 Task: Add Zen Organic Almondmilk Chocolate Pudding to the cart.
Action: Mouse moved to (253, 124)
Screenshot: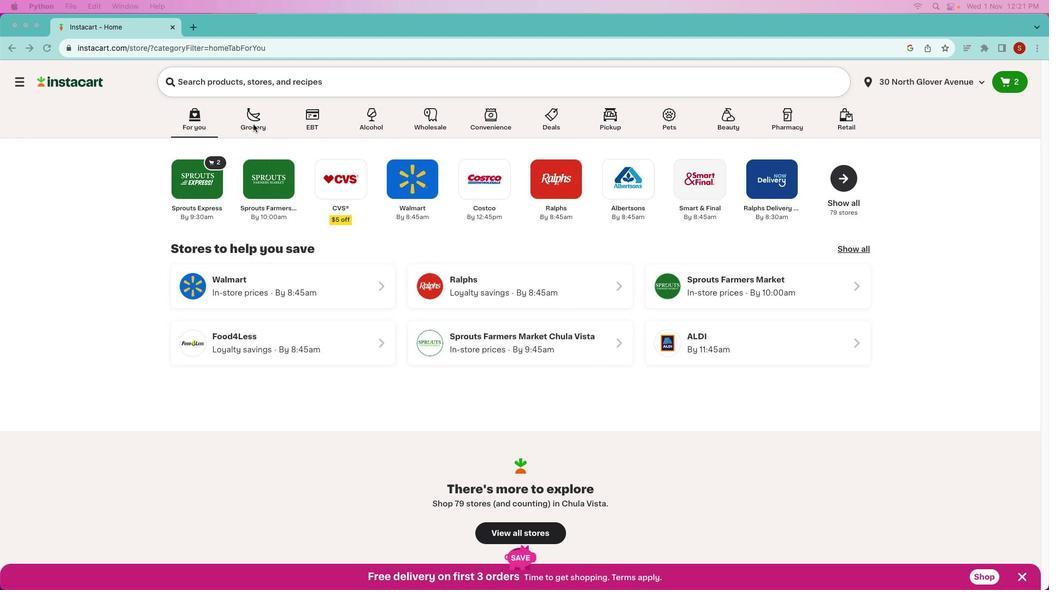 
Action: Mouse pressed left at (253, 124)
Screenshot: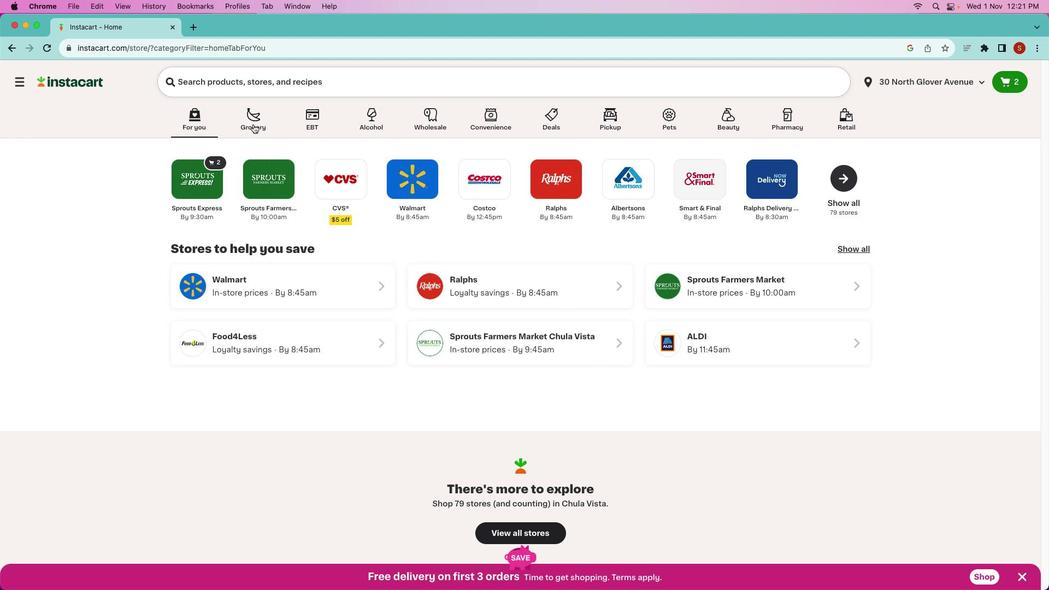 
Action: Mouse pressed left at (253, 124)
Screenshot: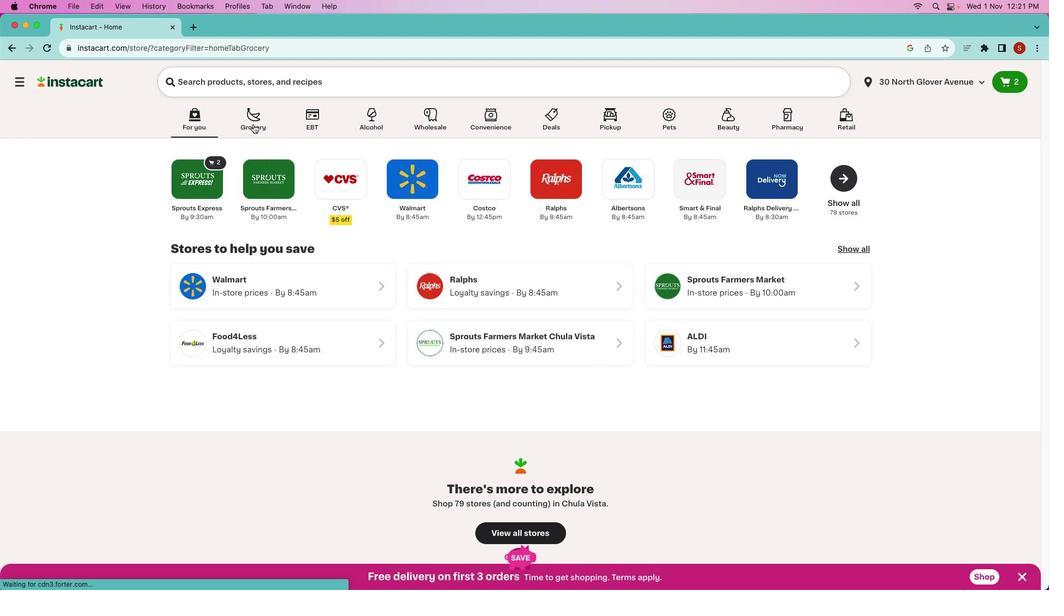 
Action: Mouse moved to (495, 312)
Screenshot: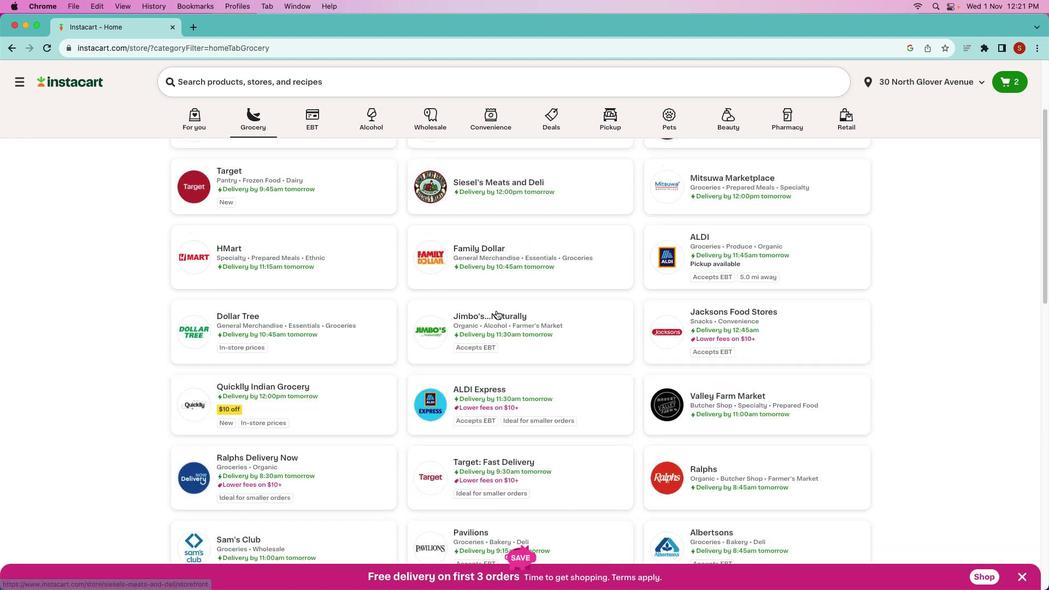 
Action: Mouse scrolled (495, 312) with delta (0, 0)
Screenshot: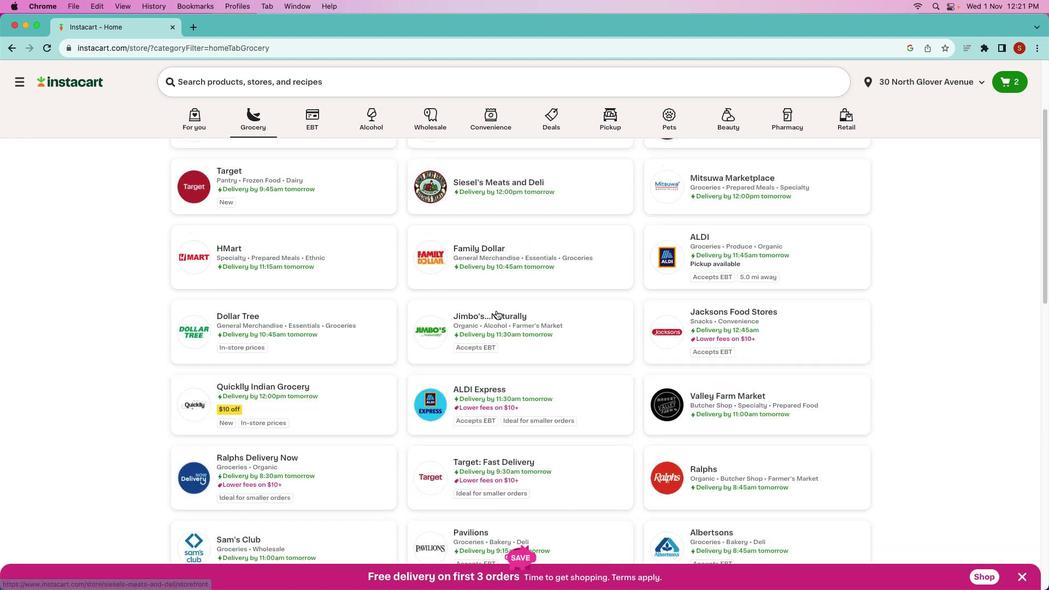 
Action: Mouse moved to (496, 311)
Screenshot: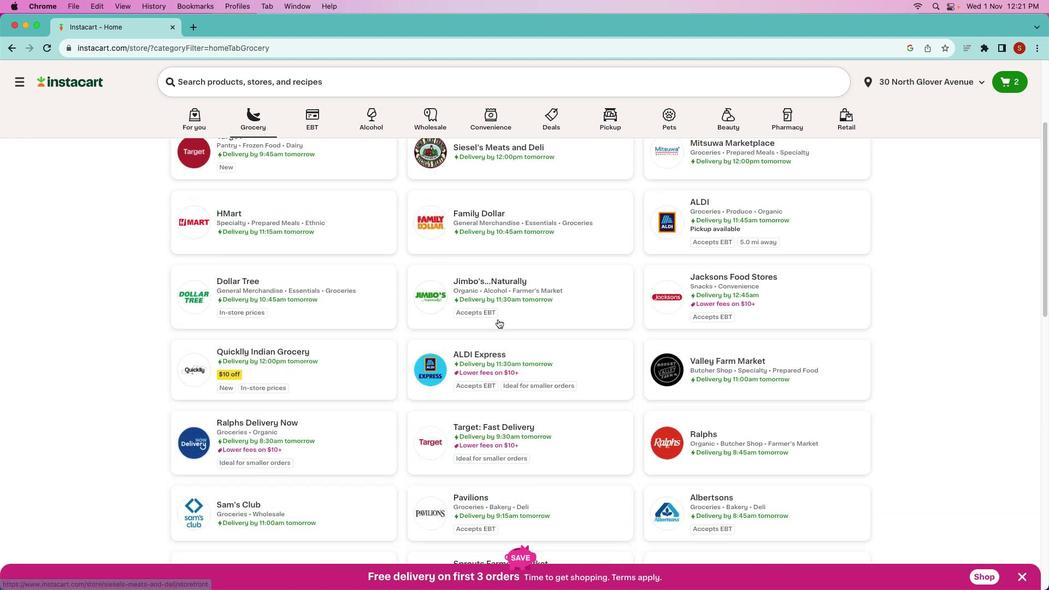 
Action: Mouse scrolled (496, 311) with delta (0, 0)
Screenshot: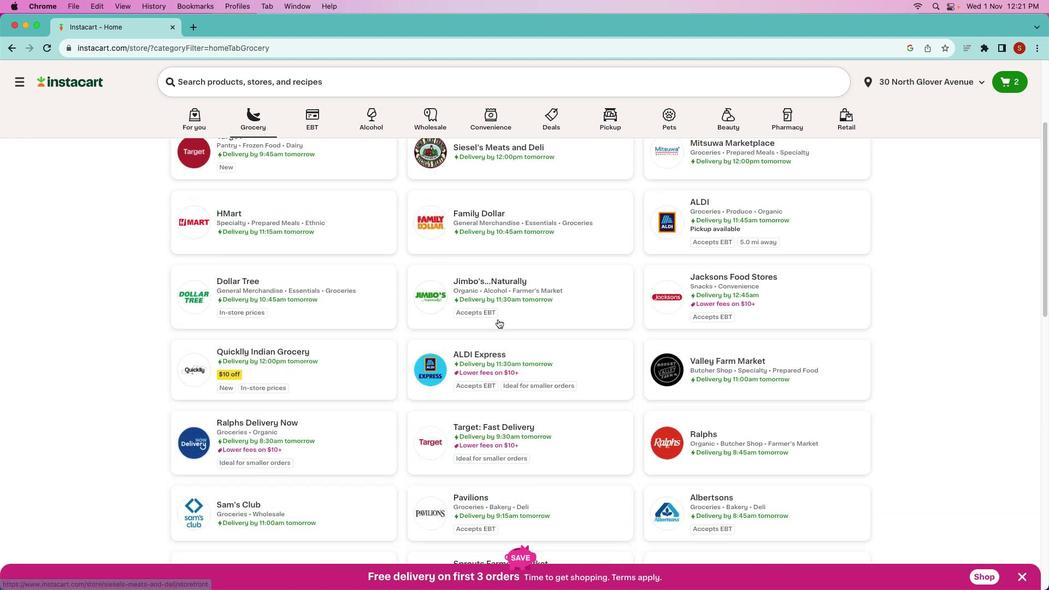 
Action: Mouse scrolled (496, 311) with delta (0, -1)
Screenshot: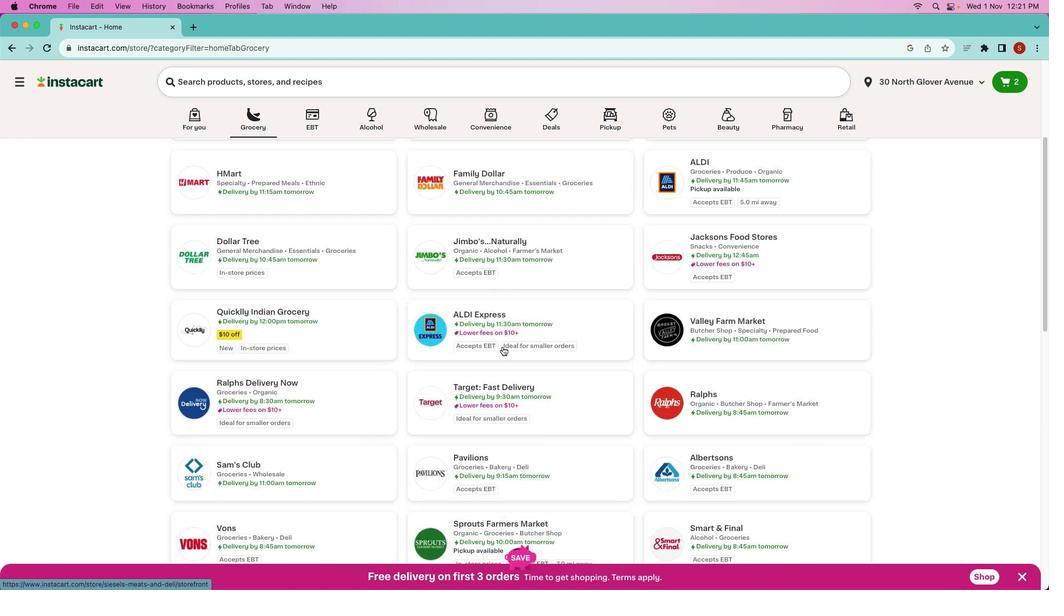 
Action: Mouse scrolled (496, 311) with delta (0, -2)
Screenshot: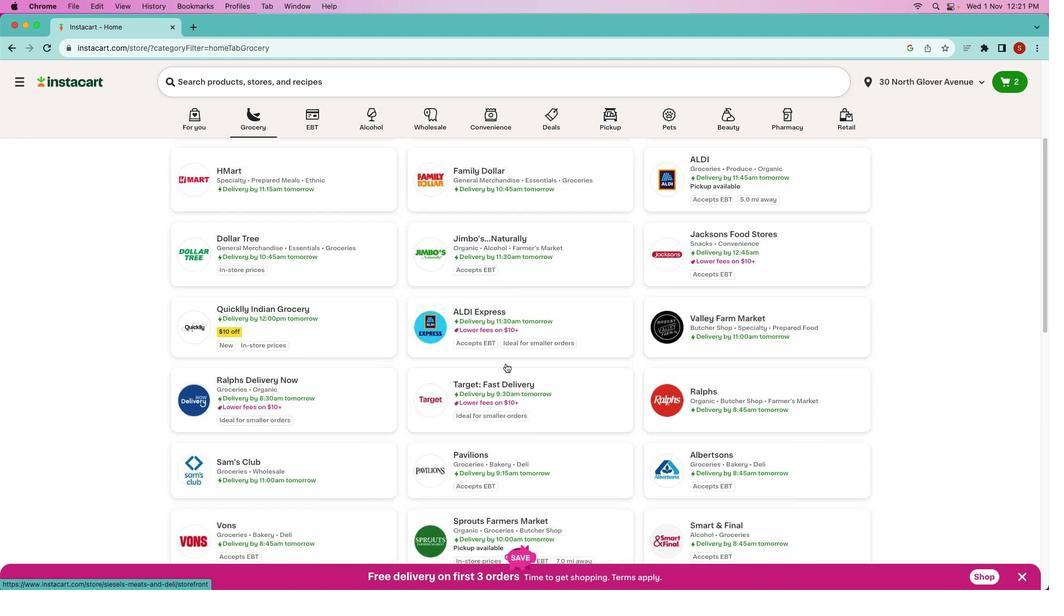 
Action: Mouse moved to (492, 522)
Screenshot: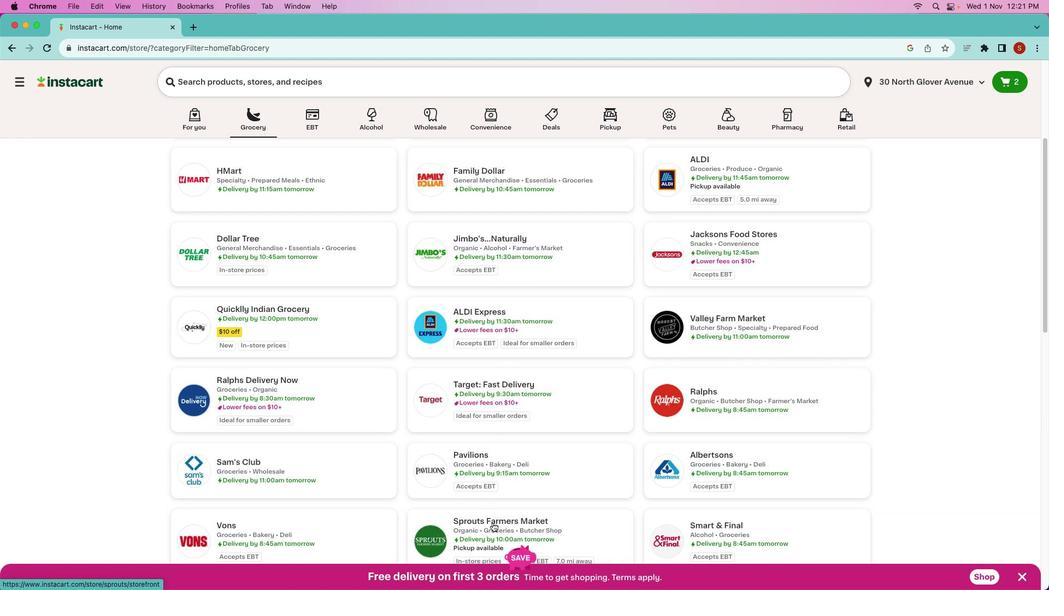 
Action: Mouse pressed left at (492, 522)
Screenshot: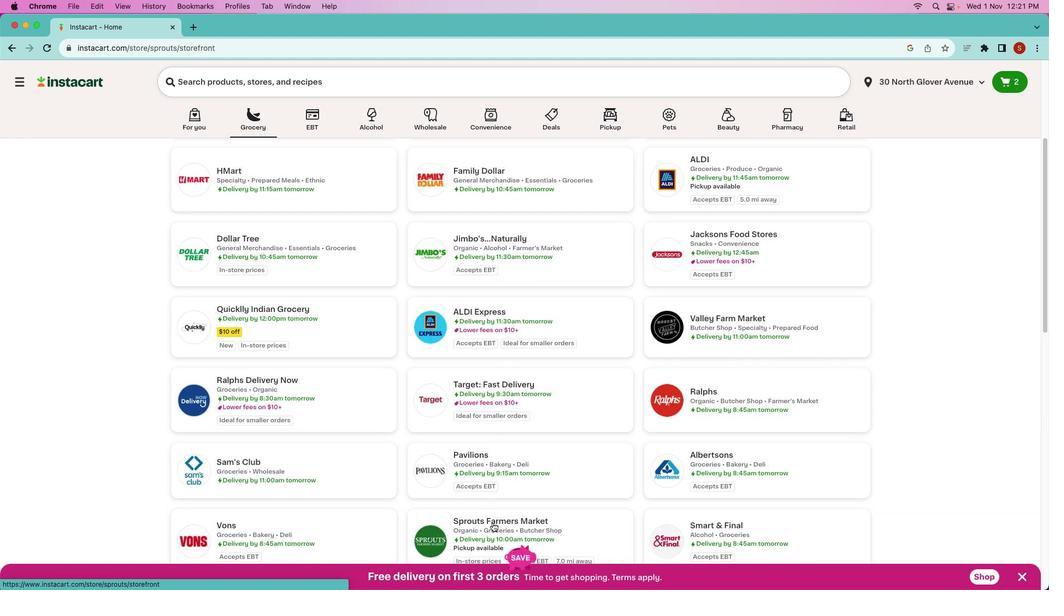
Action: Mouse moved to (316, 84)
Screenshot: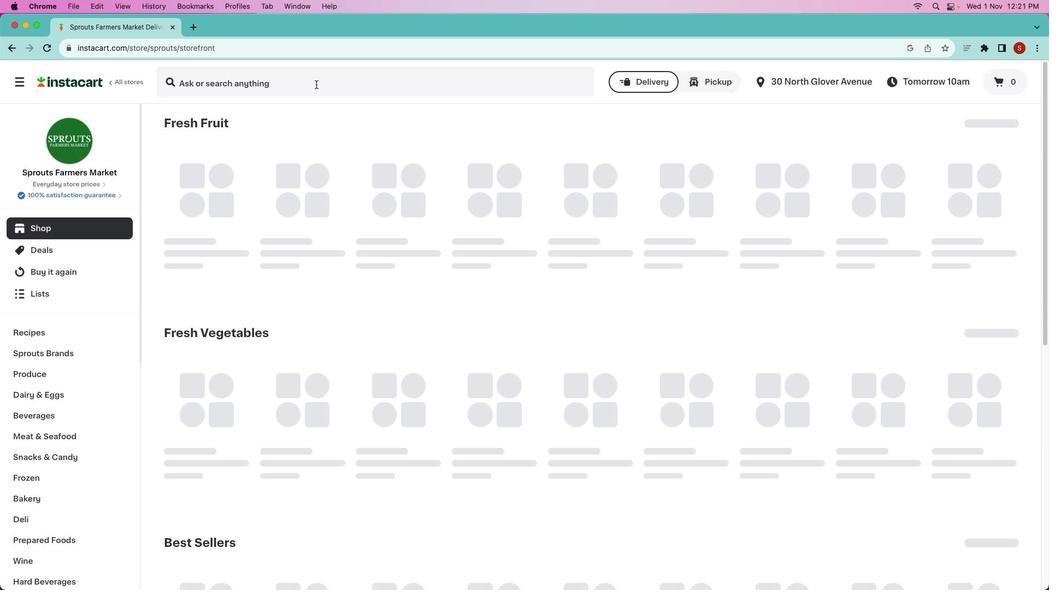 
Action: Mouse pressed left at (316, 84)
Screenshot: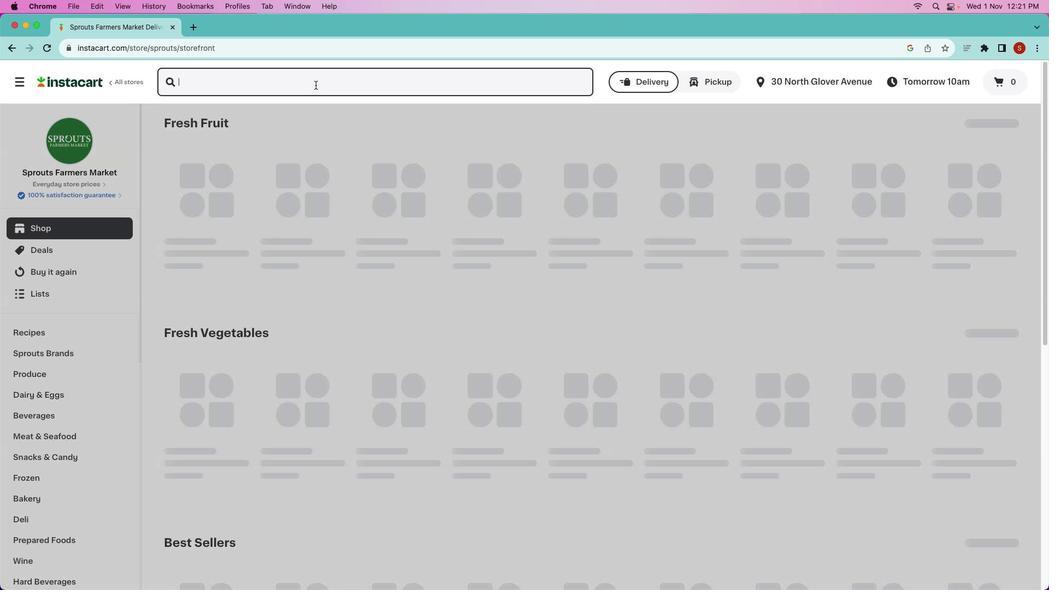 
Action: Mouse moved to (315, 85)
Screenshot: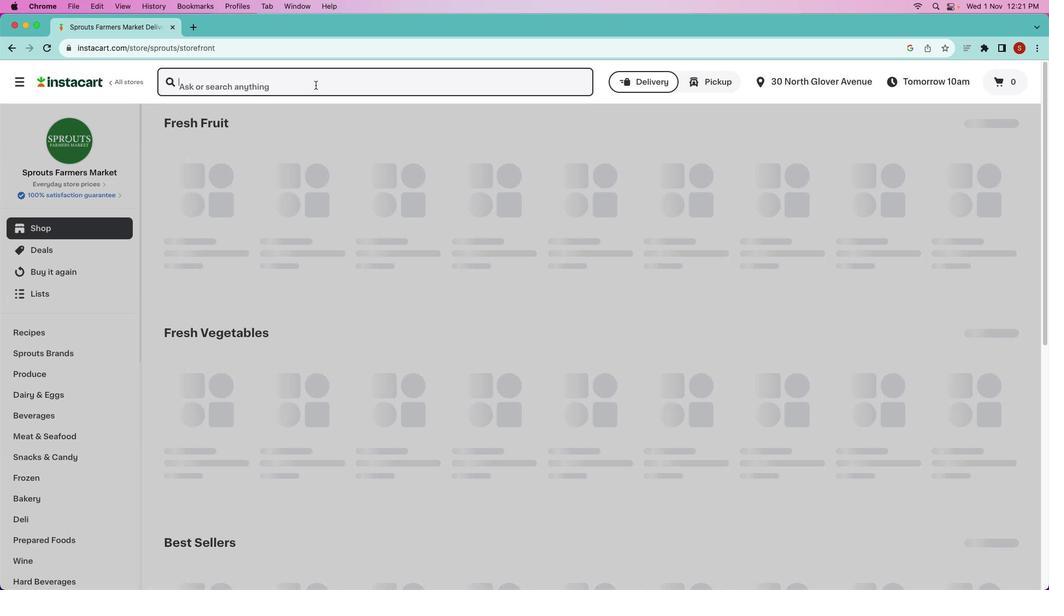 
Action: Key pressed 'z''e''n'Key.space'o''r''g''a''n''i''c'Key.space'a''l''o'Key.backspace'm''o''n''d'Key.space'd''r'Key.backspaceKey.backspace'm''i''l''k'Key.space'c''h''c''o'Key.backspaceKey.backspace'c''o''l''a''t''e'Key.space'p''u''d''d''i''n''g'Key.enter
Screenshot: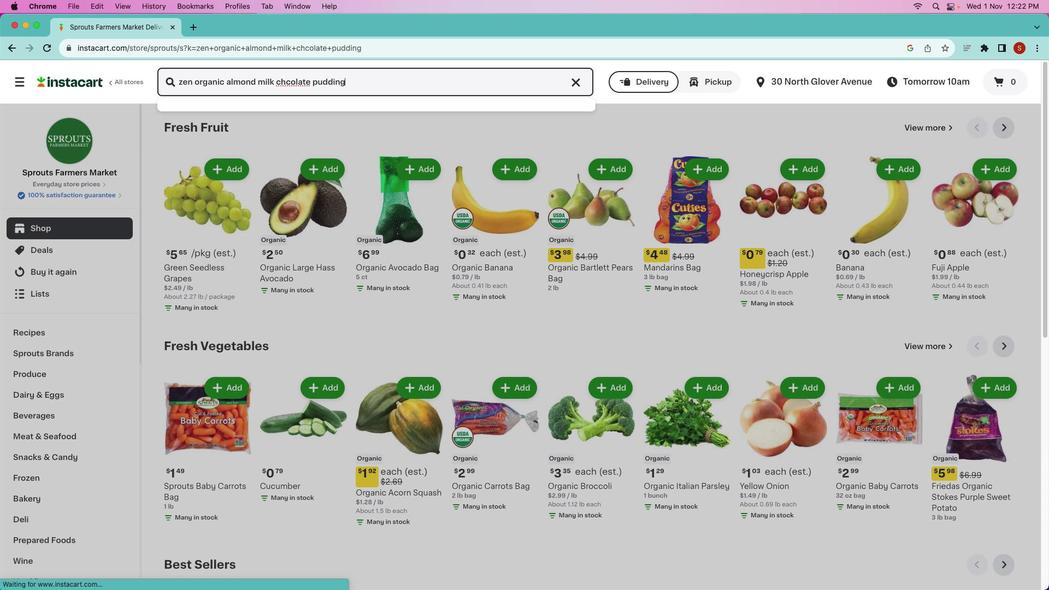 
Action: Mouse moved to (291, 181)
Screenshot: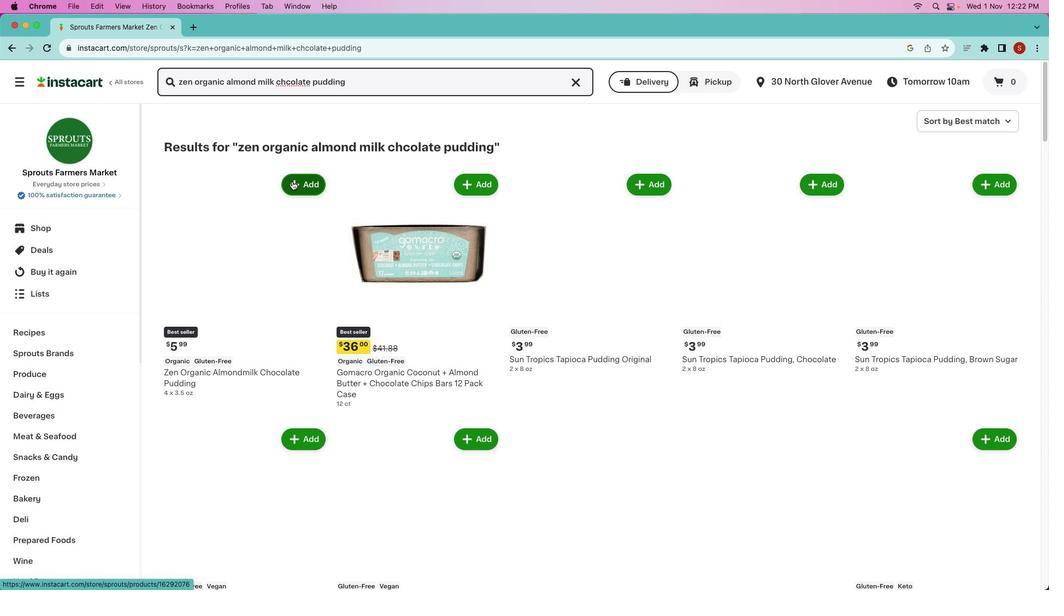 
Action: Mouse pressed left at (291, 181)
Screenshot: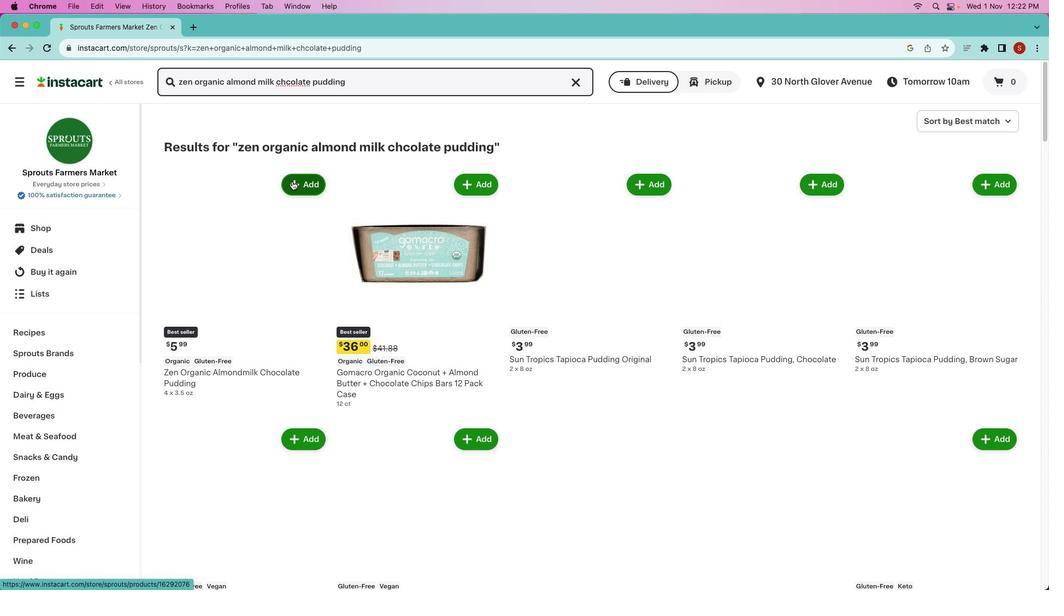 
Action: Mouse moved to (264, 335)
Screenshot: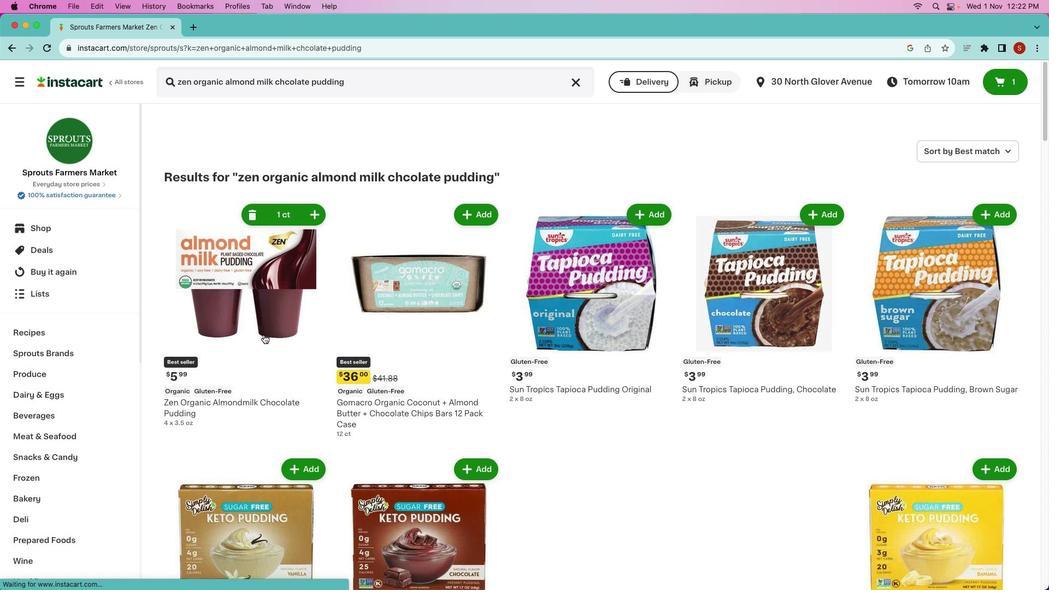 
